 Task: Add the task  Implement a new remote desktop solution for a company's clients to the section Cosmic Ray in the project AgilePilot and add a Due Date to the respective task as 2023/11/27
Action: Mouse moved to (695, 443)
Screenshot: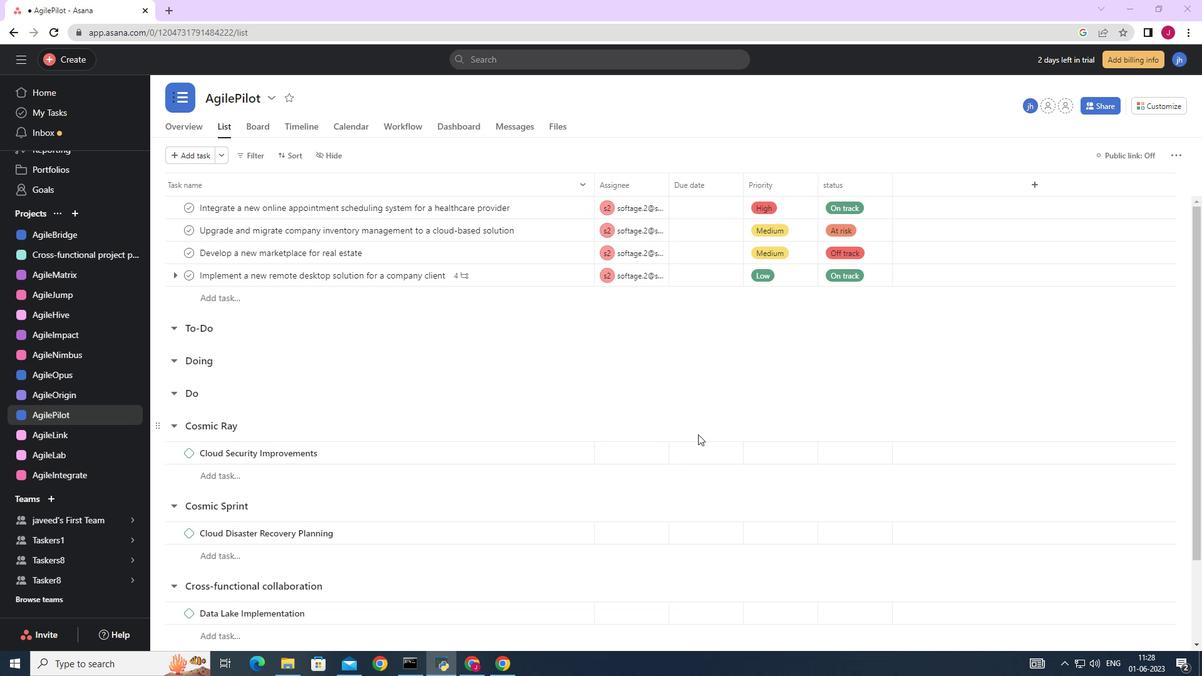 
Action: Mouse scrolled (695, 444) with delta (0, 0)
Screenshot: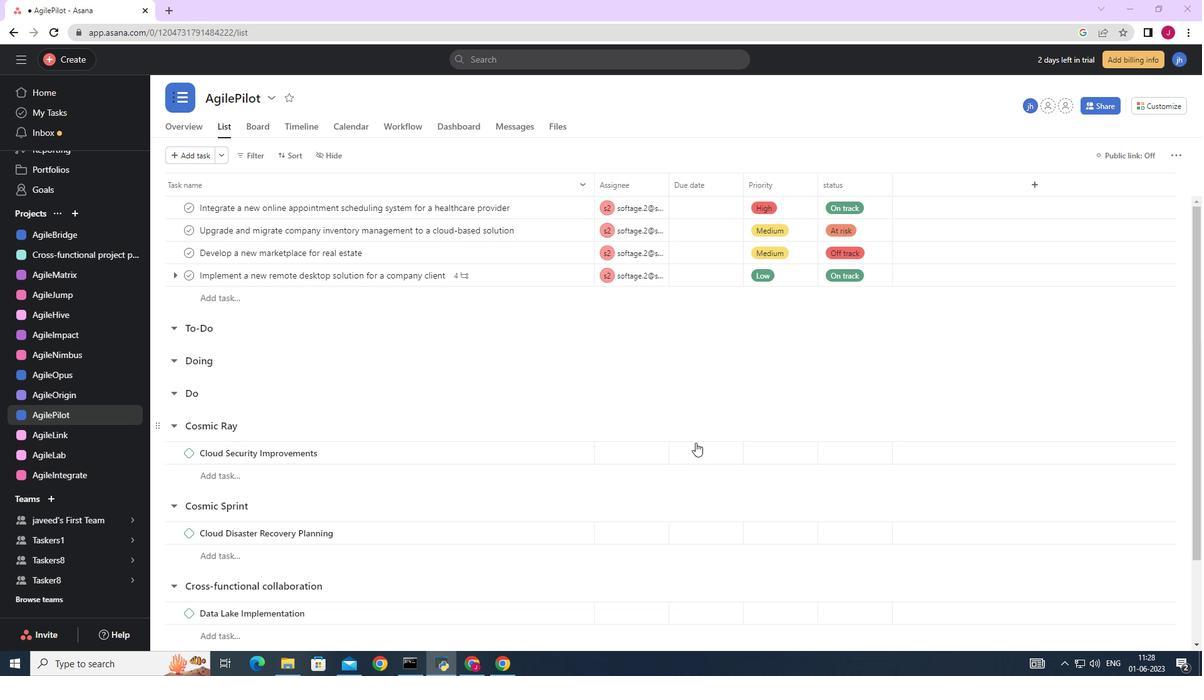 
Action: Mouse scrolled (695, 444) with delta (0, 0)
Screenshot: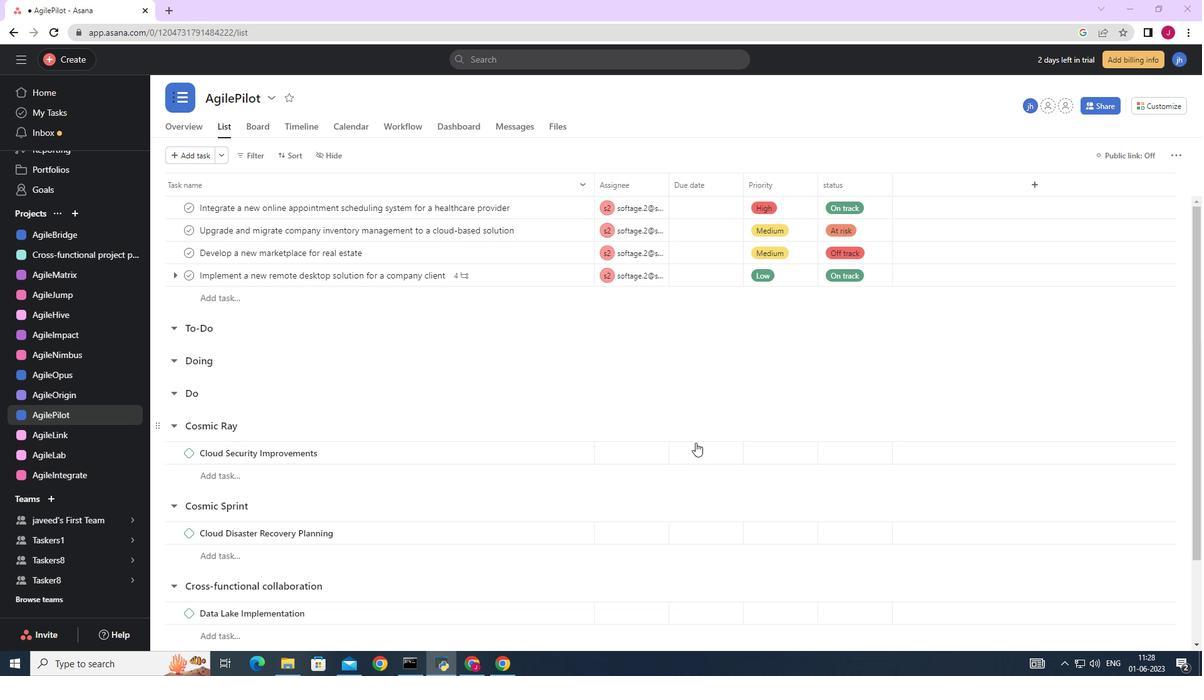 
Action: Mouse scrolled (695, 444) with delta (0, 0)
Screenshot: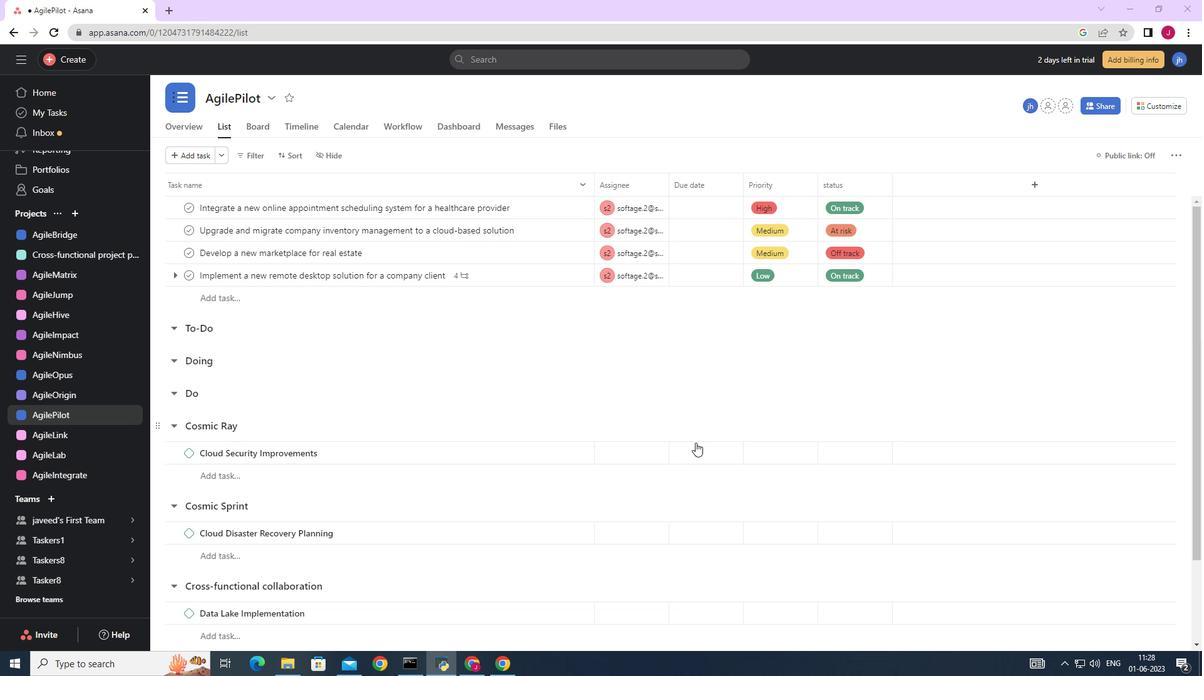 
Action: Mouse scrolled (695, 444) with delta (0, 0)
Screenshot: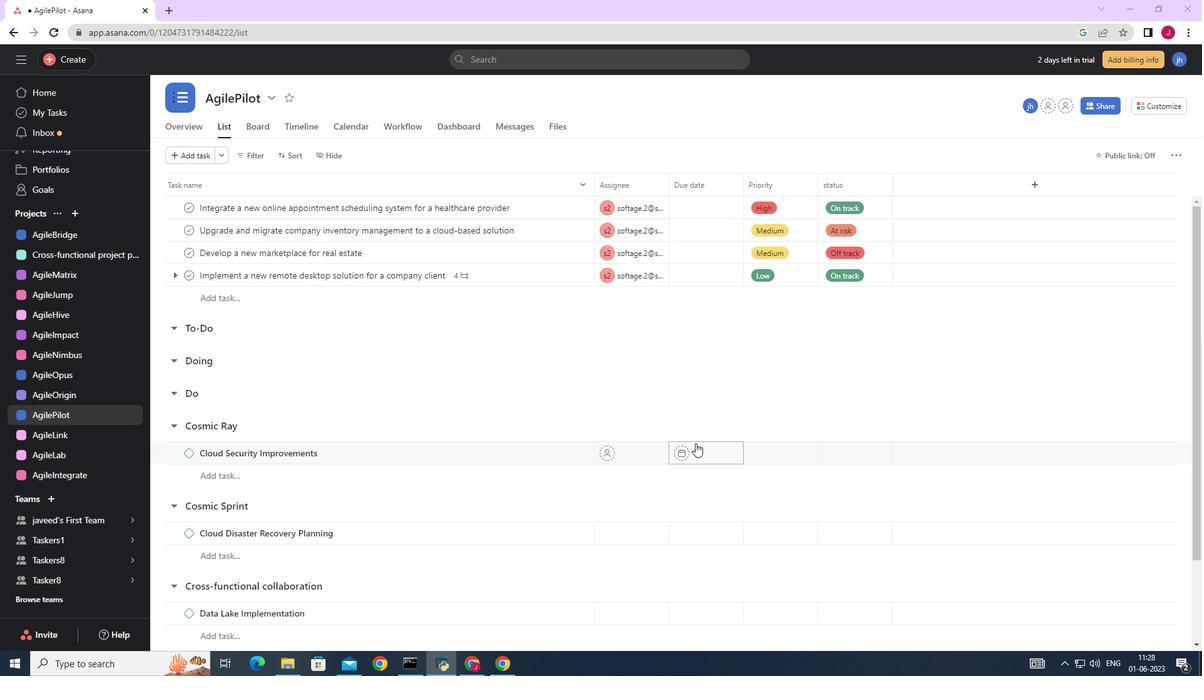 
Action: Mouse moved to (628, 450)
Screenshot: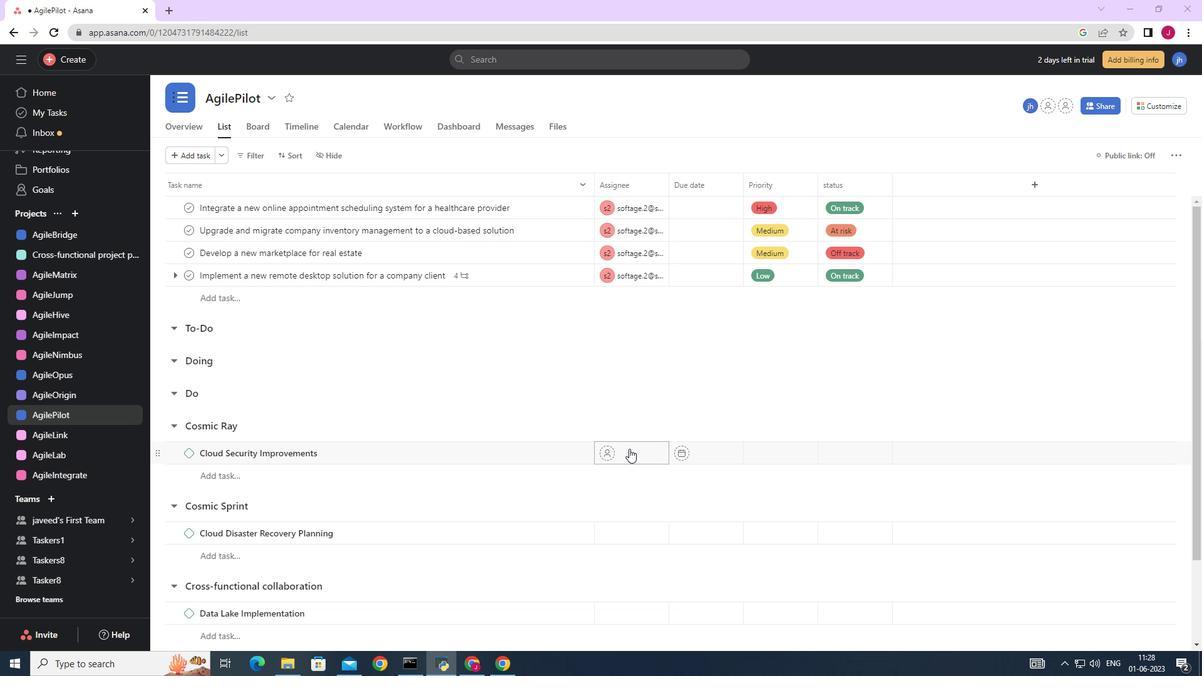 
Action: Mouse scrolled (628, 449) with delta (0, 0)
Screenshot: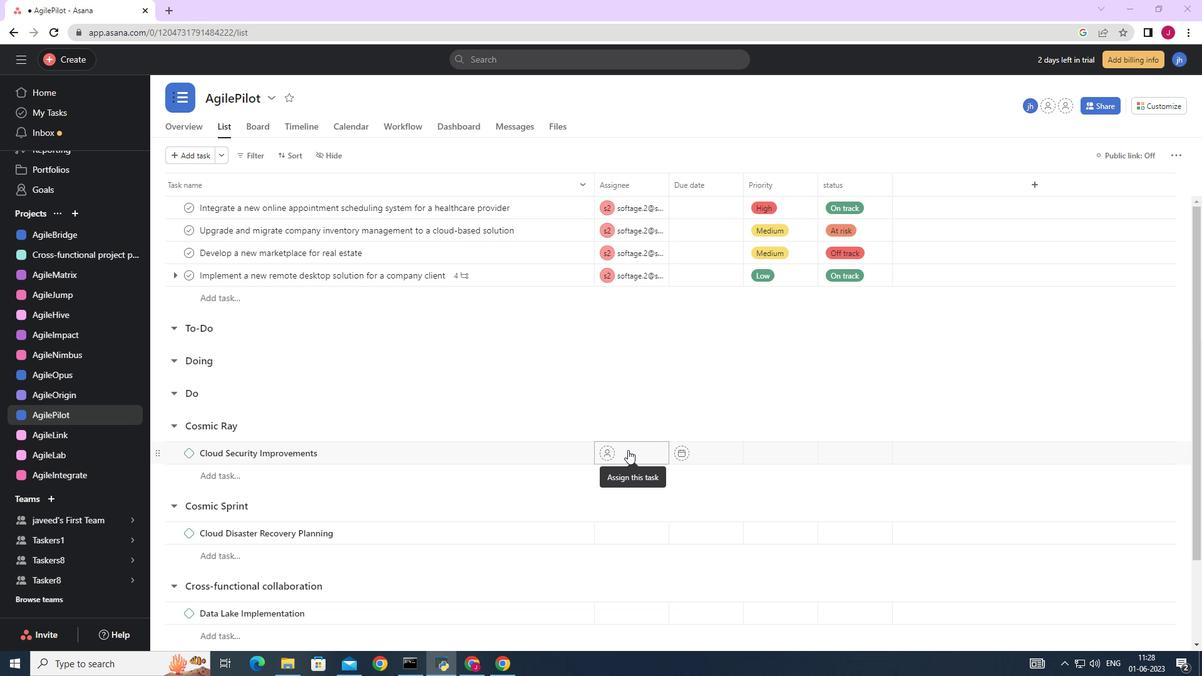
Action: Mouse scrolled (628, 449) with delta (0, 0)
Screenshot: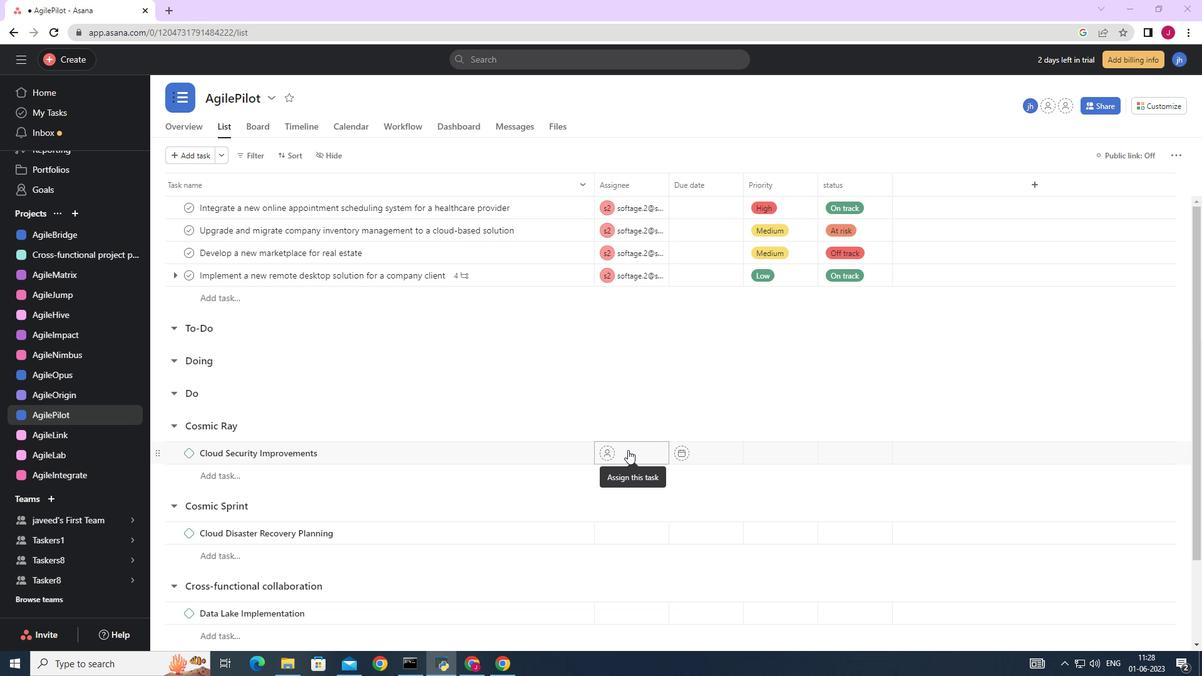 
Action: Mouse scrolled (628, 449) with delta (0, 0)
Screenshot: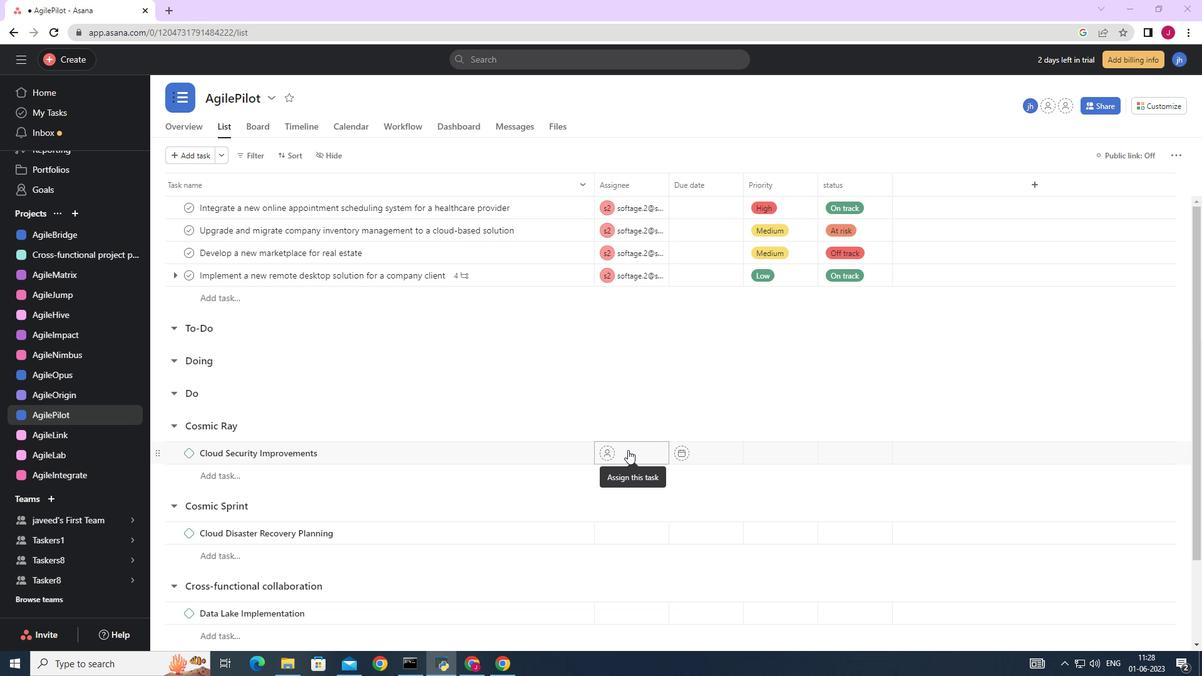 
Action: Mouse scrolled (628, 451) with delta (0, 0)
Screenshot: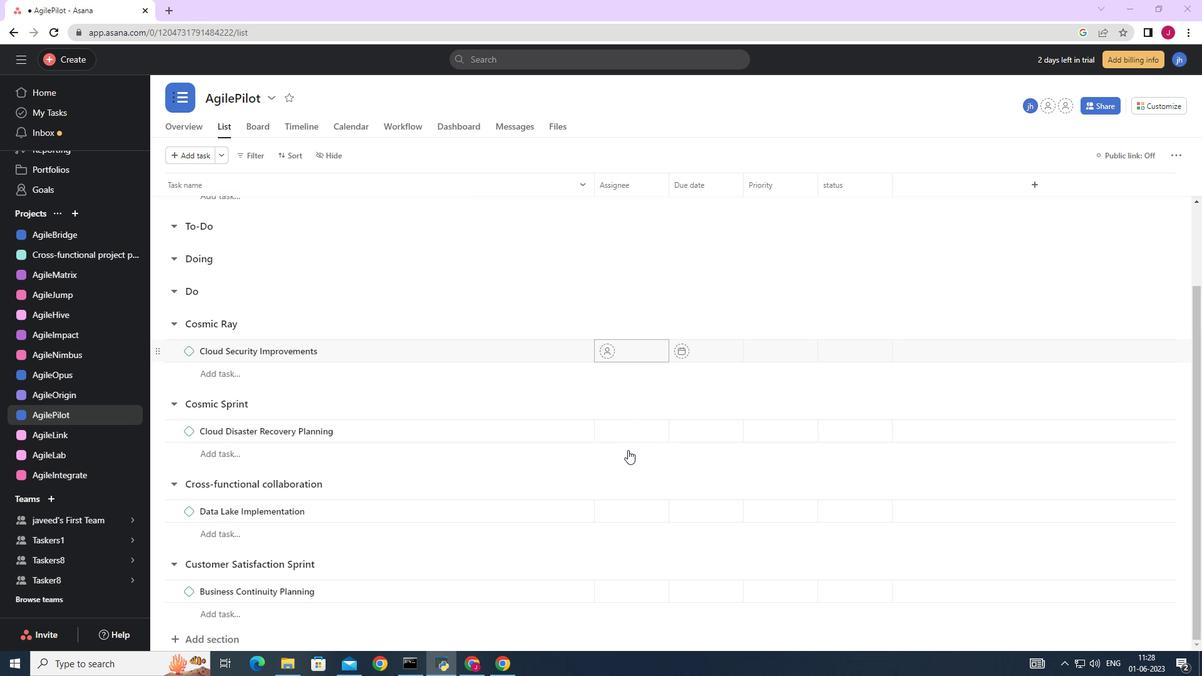 
Action: Mouse scrolled (628, 451) with delta (0, 0)
Screenshot: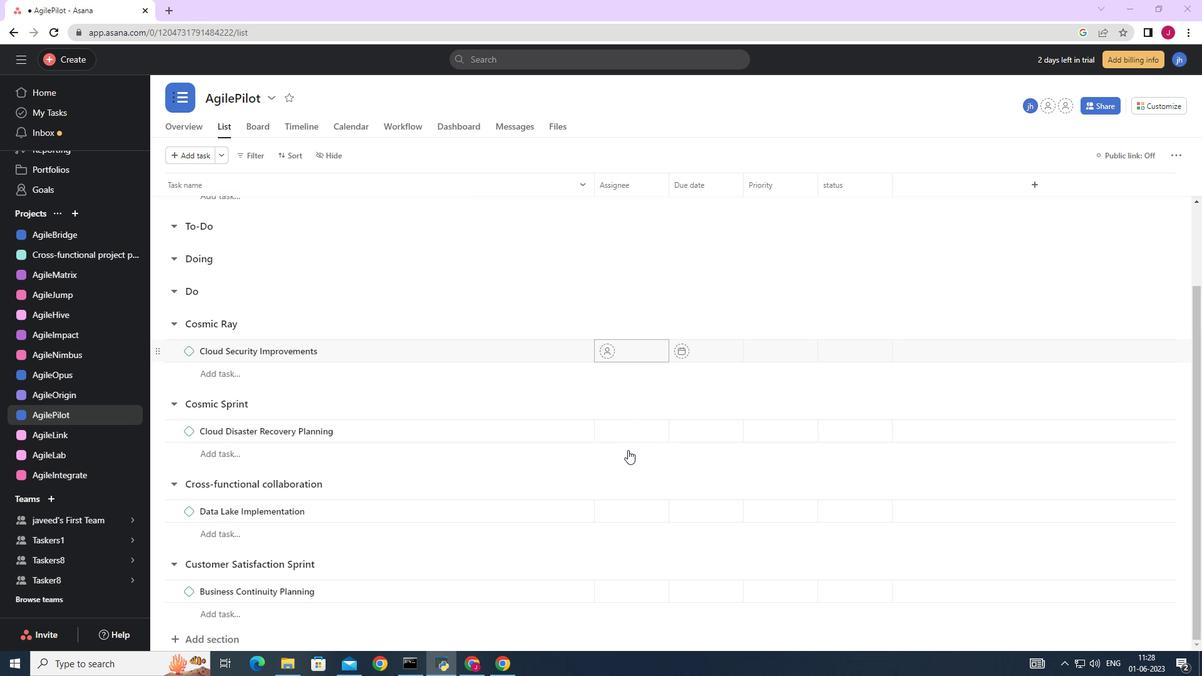 
Action: Mouse scrolled (628, 451) with delta (0, 0)
Screenshot: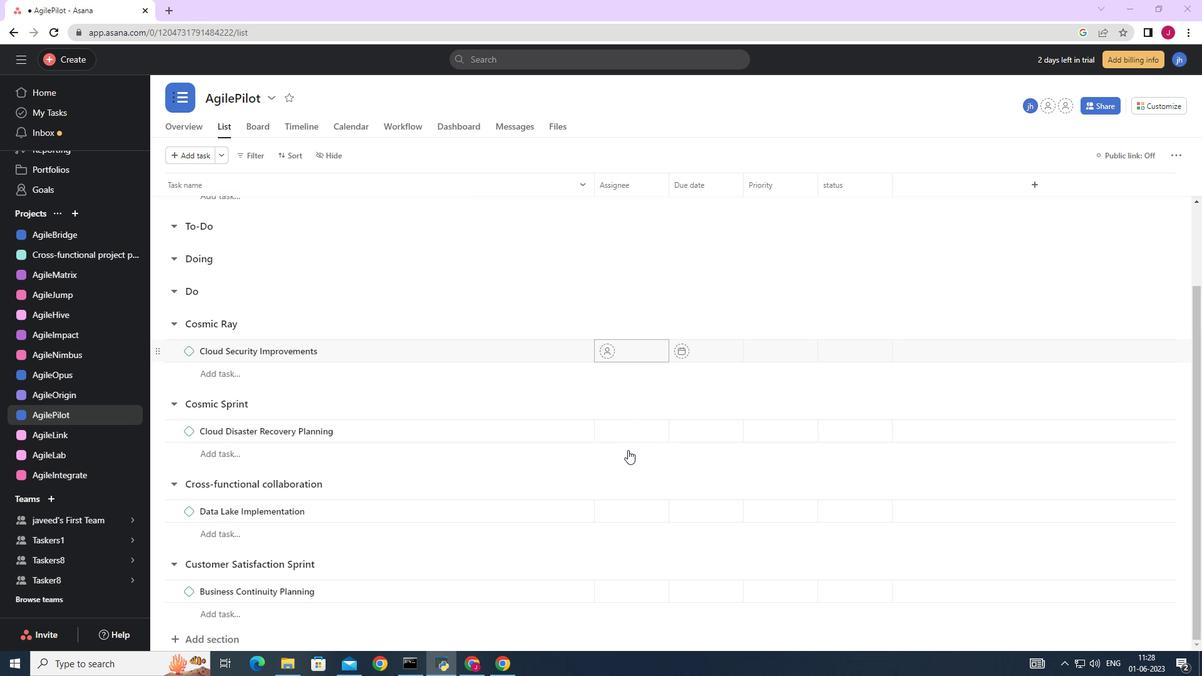 
Action: Mouse moved to (559, 278)
Screenshot: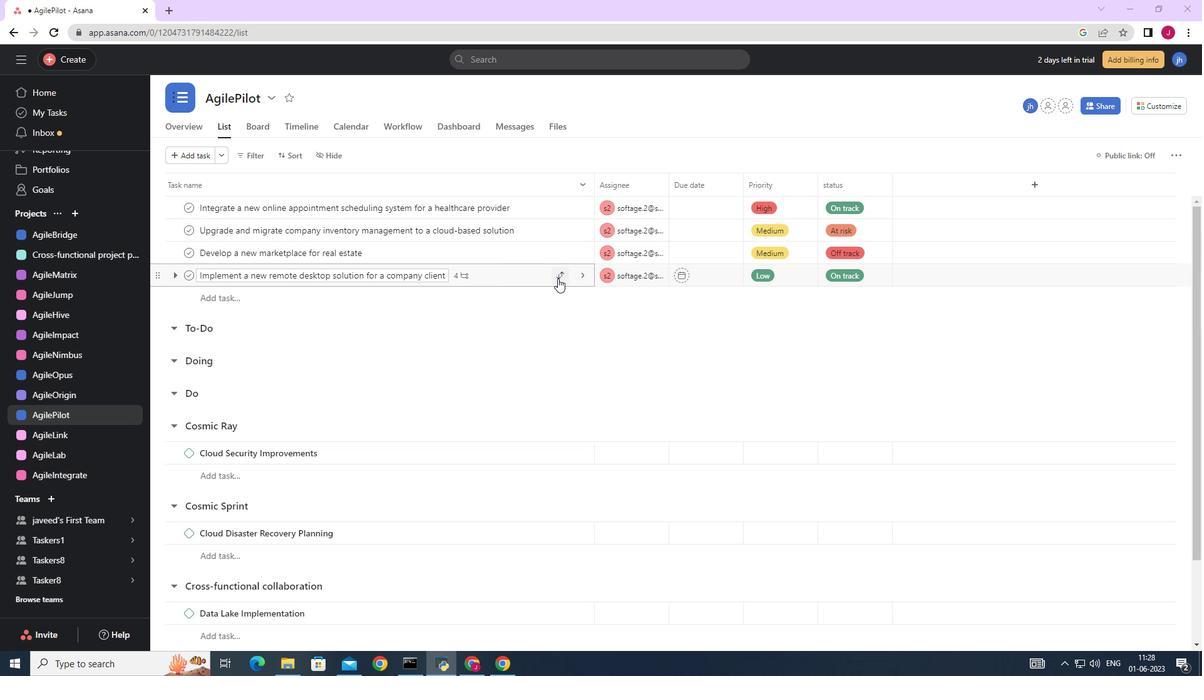 
Action: Mouse pressed left at (559, 278)
Screenshot: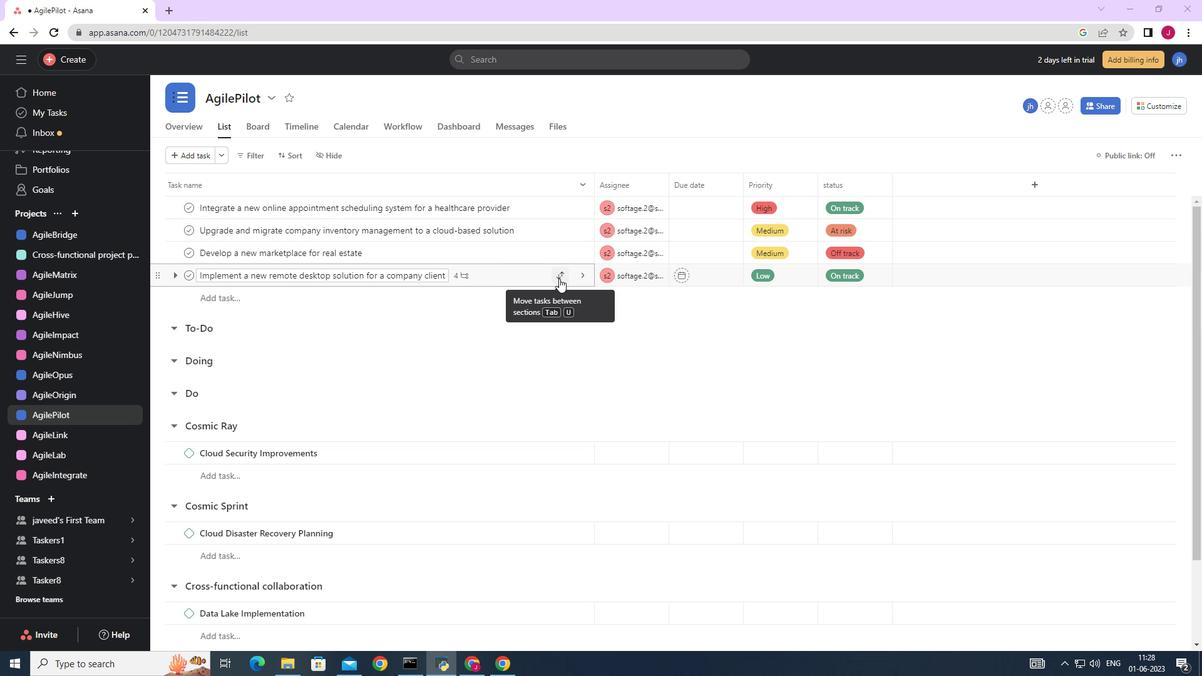 
Action: Mouse moved to (498, 414)
Screenshot: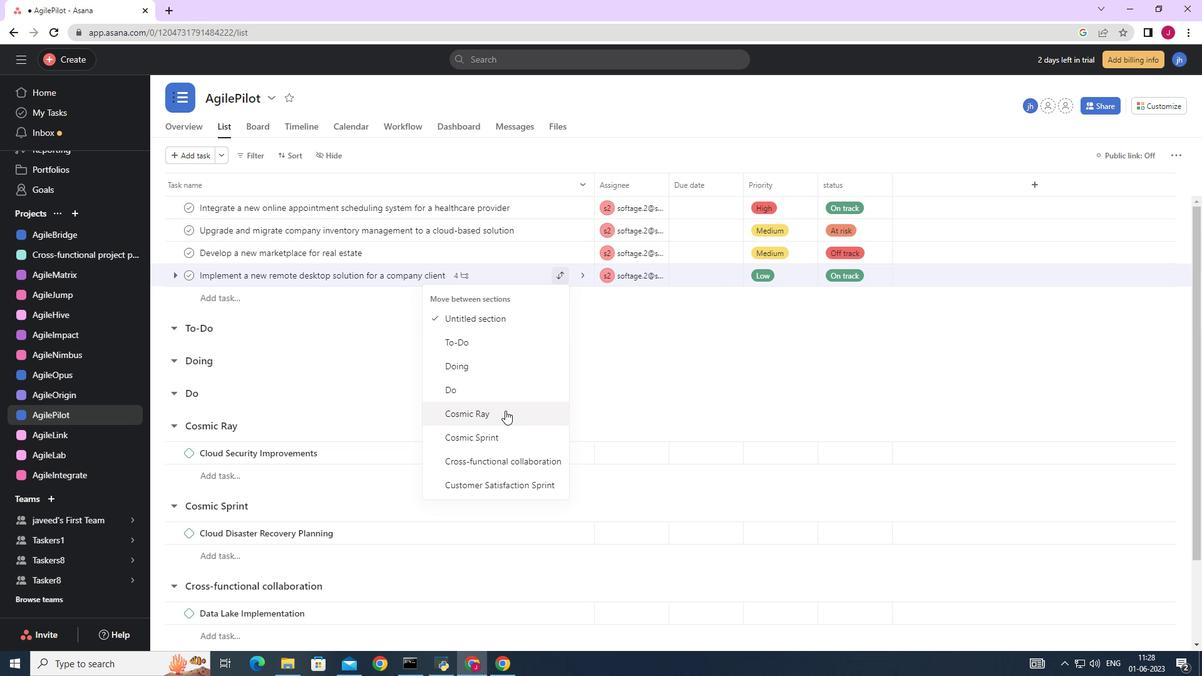 
Action: Mouse pressed left at (498, 414)
Screenshot: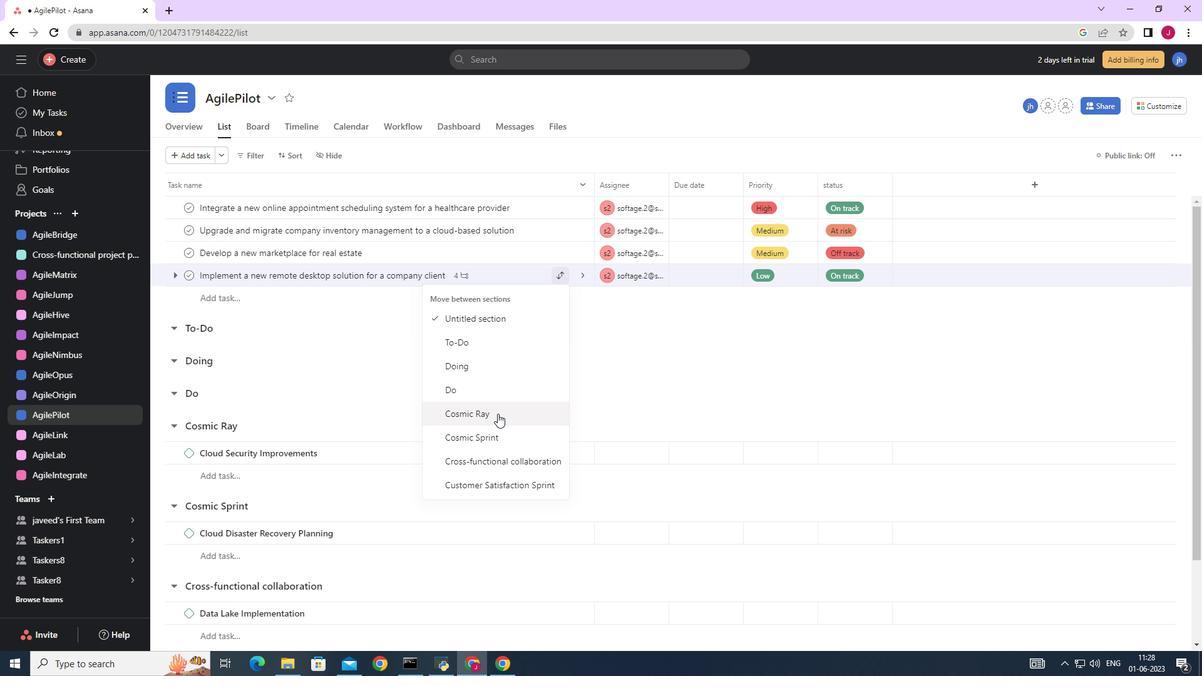 
Action: Mouse moved to (704, 436)
Screenshot: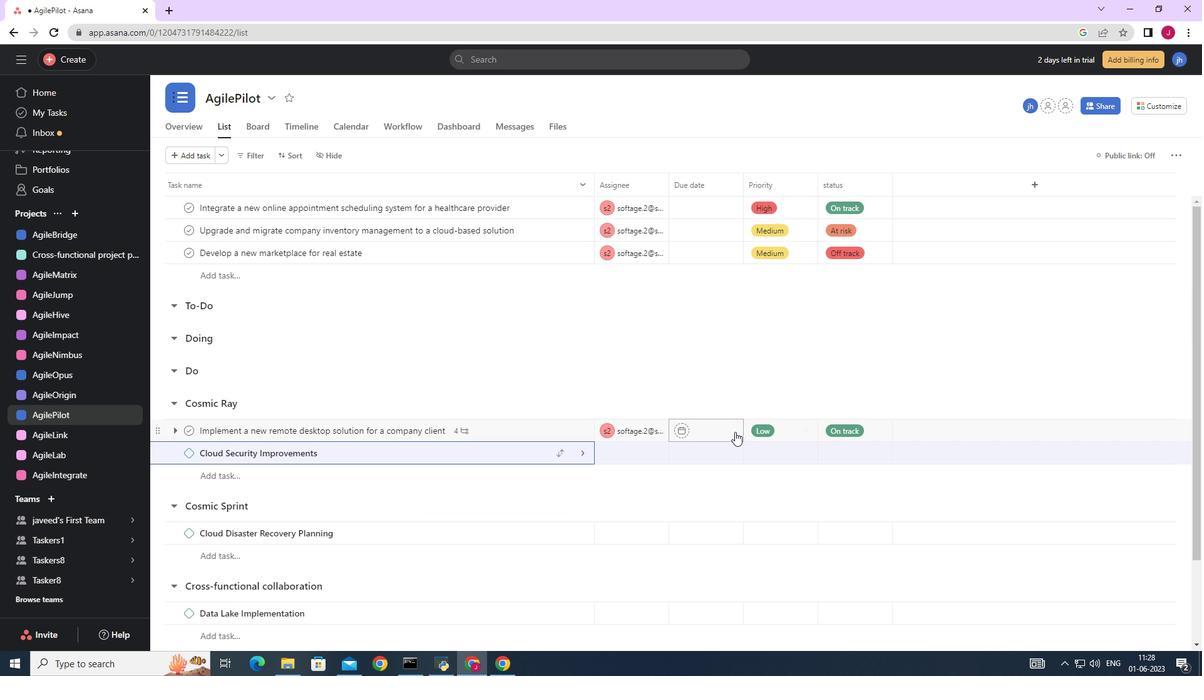
Action: Mouse pressed left at (704, 436)
Screenshot: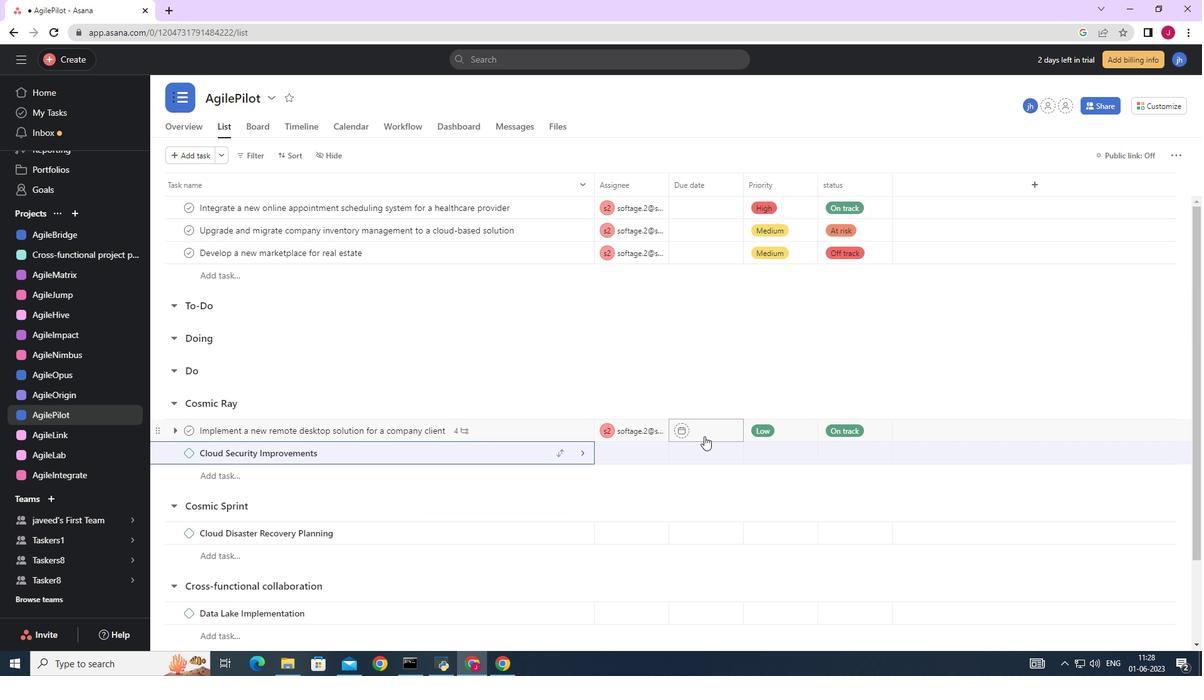 
Action: Mouse moved to (833, 231)
Screenshot: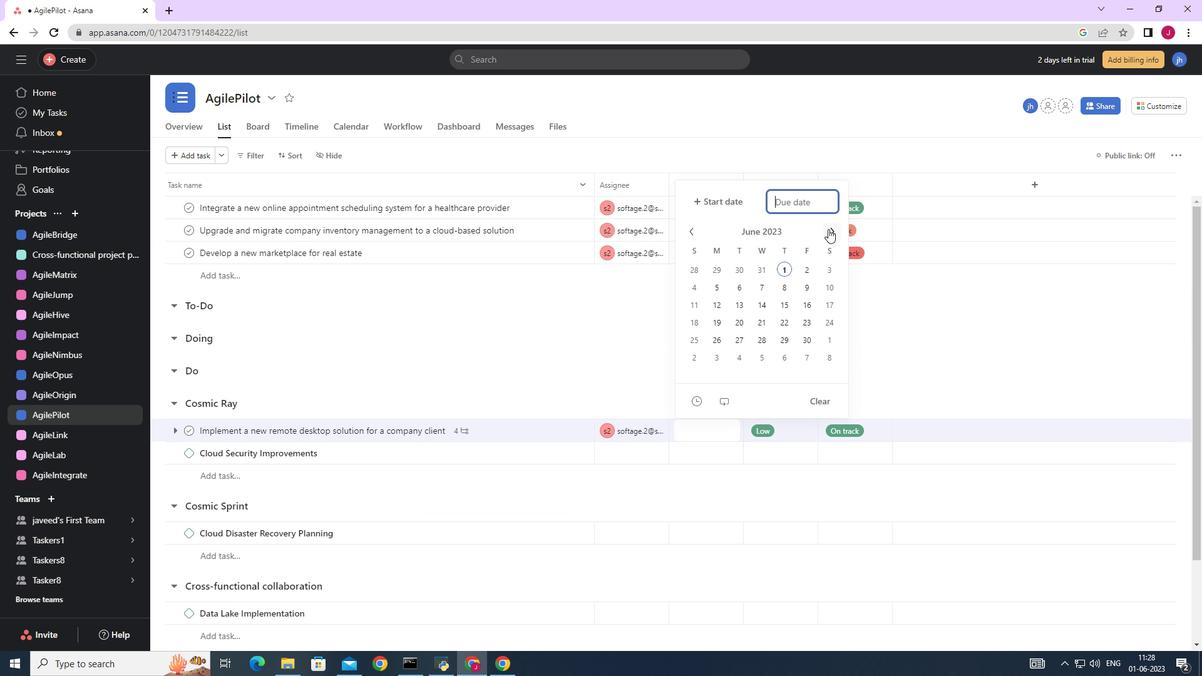 
Action: Mouse pressed left at (833, 231)
Screenshot: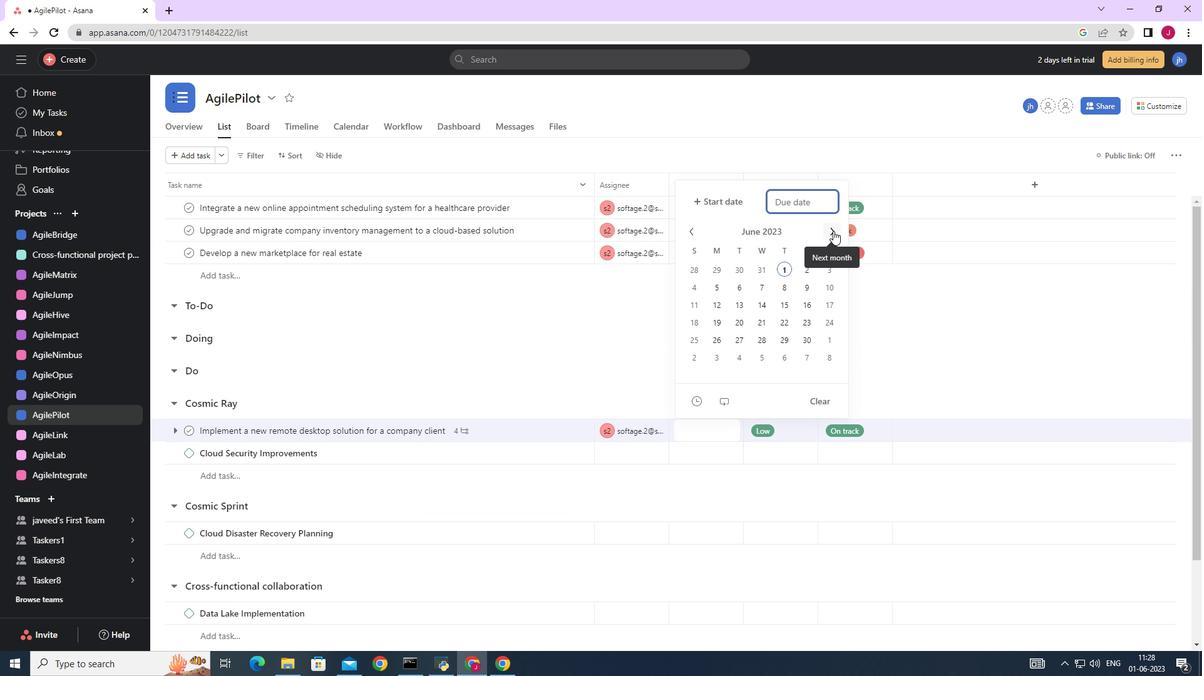 
Action: Mouse pressed left at (833, 231)
Screenshot: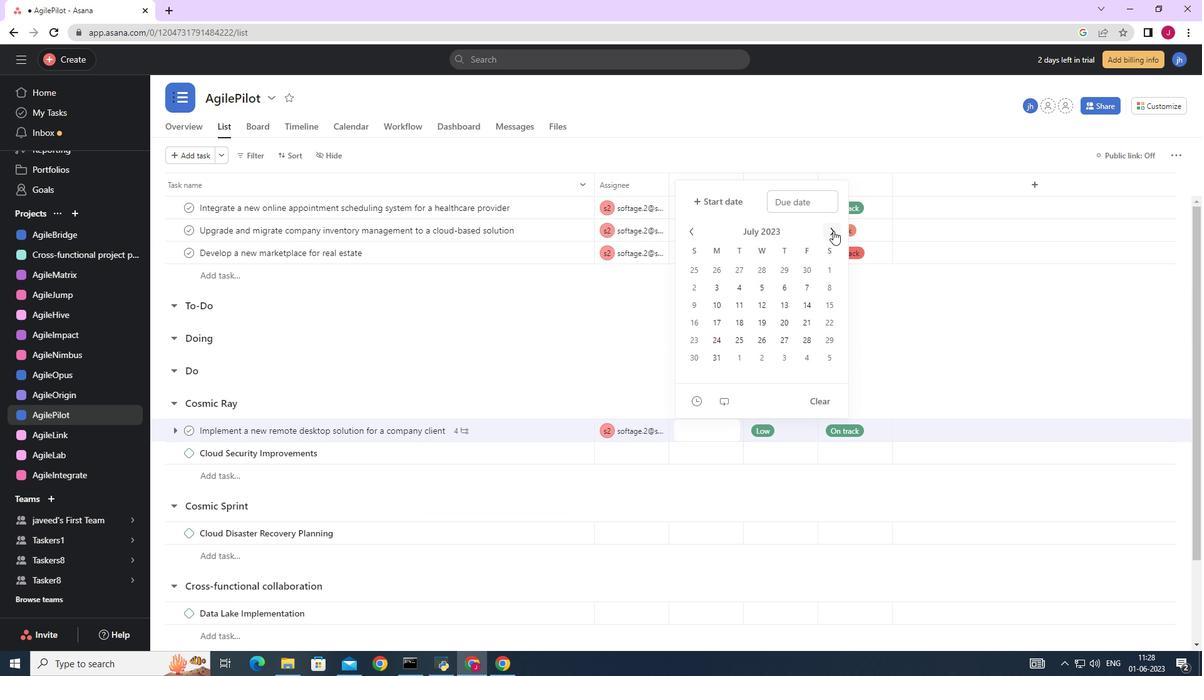 
Action: Mouse pressed left at (833, 231)
Screenshot: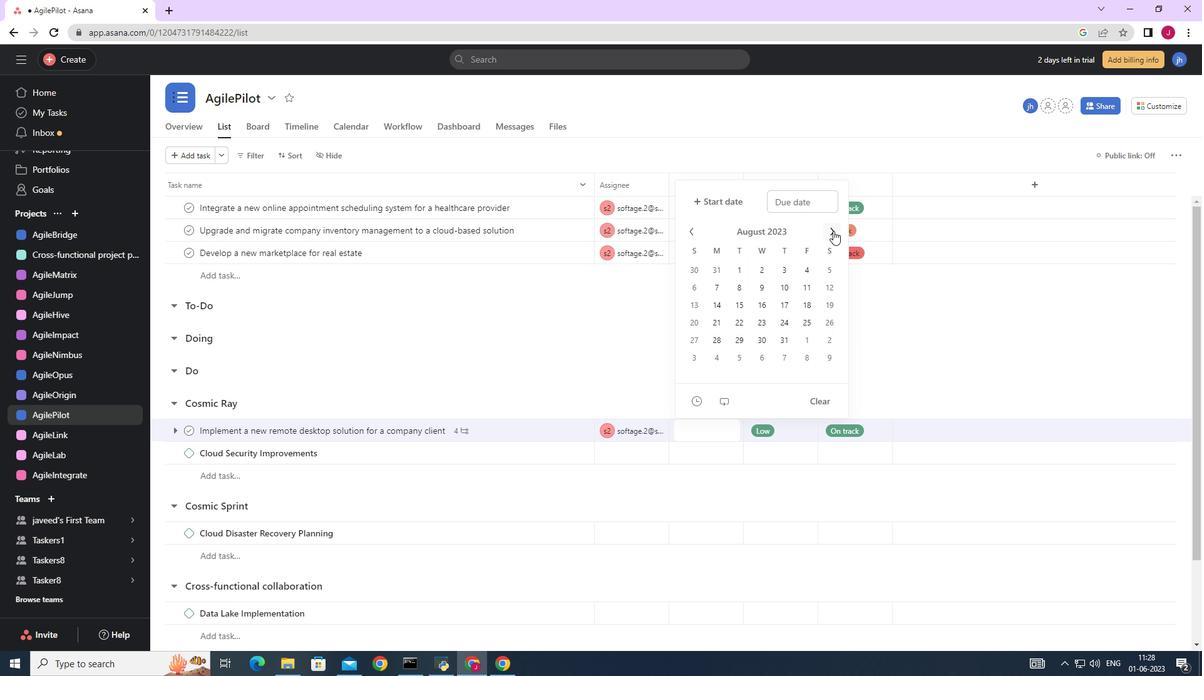 
Action: Mouse pressed left at (833, 231)
Screenshot: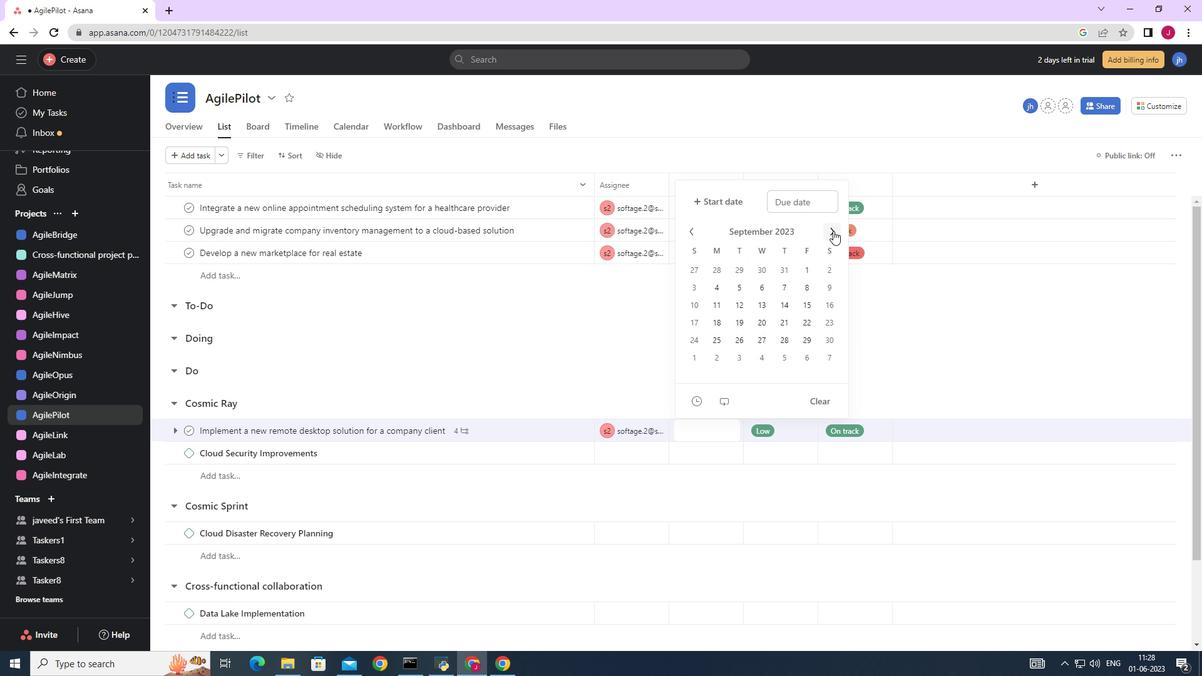 
Action: Mouse pressed left at (833, 231)
Screenshot: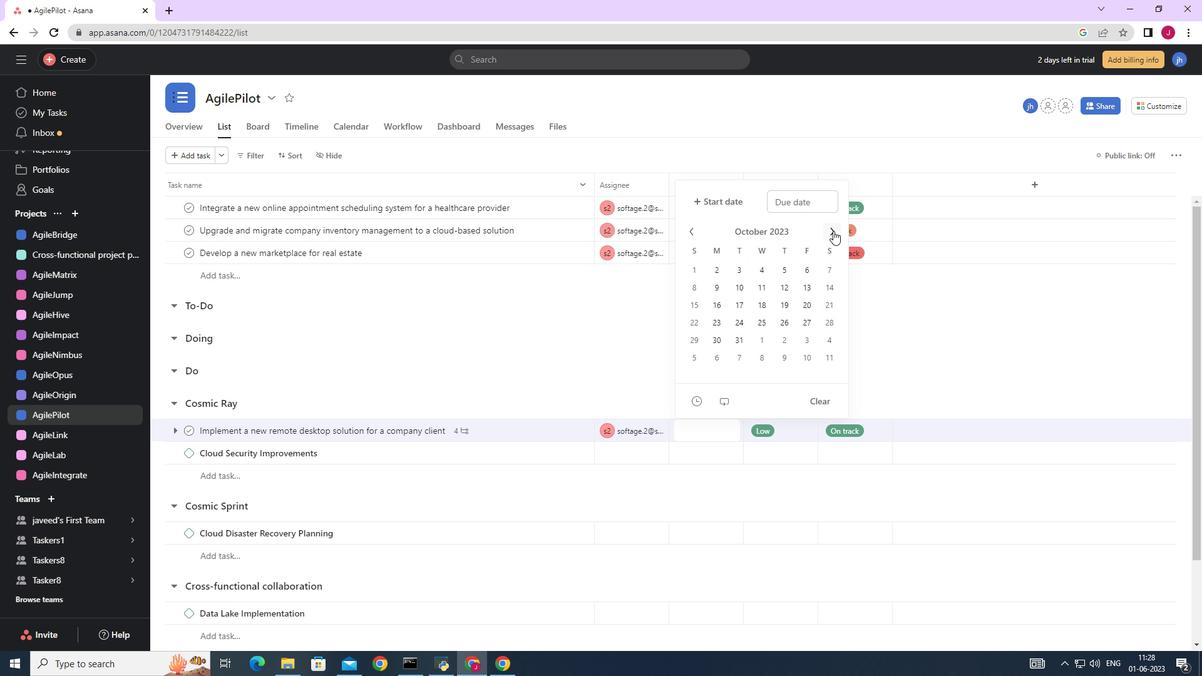 
Action: Mouse moved to (717, 337)
Screenshot: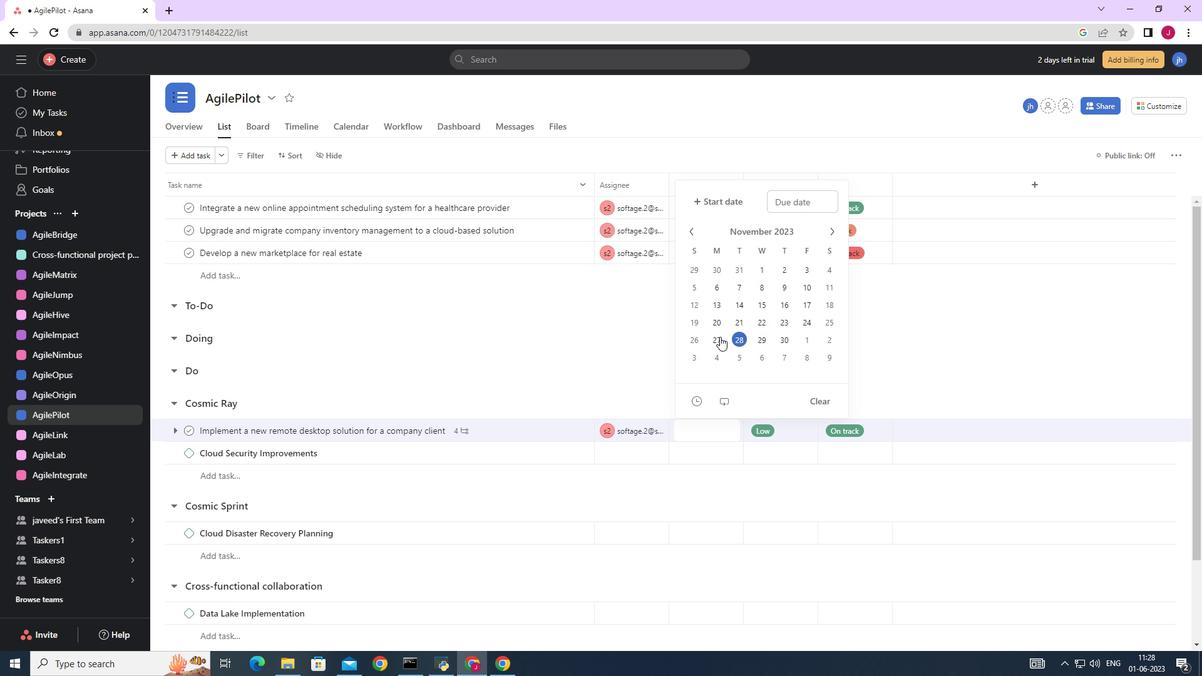 
Action: Mouse pressed left at (717, 337)
Screenshot: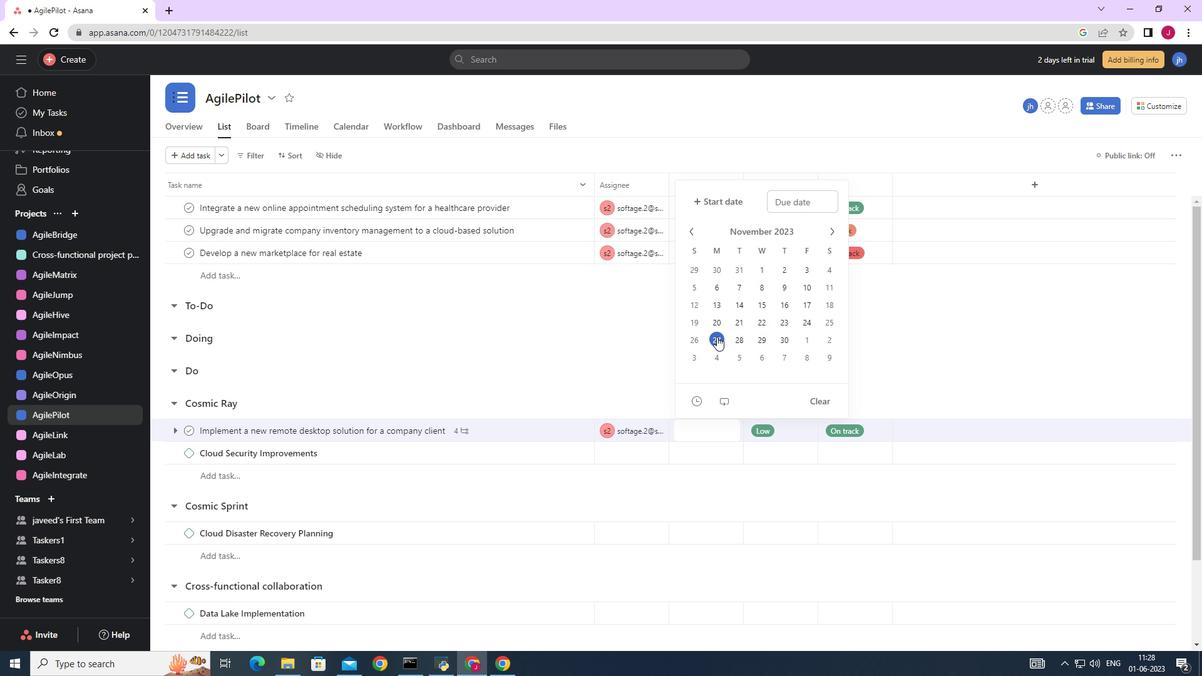 
Action: Mouse moved to (1007, 320)
Screenshot: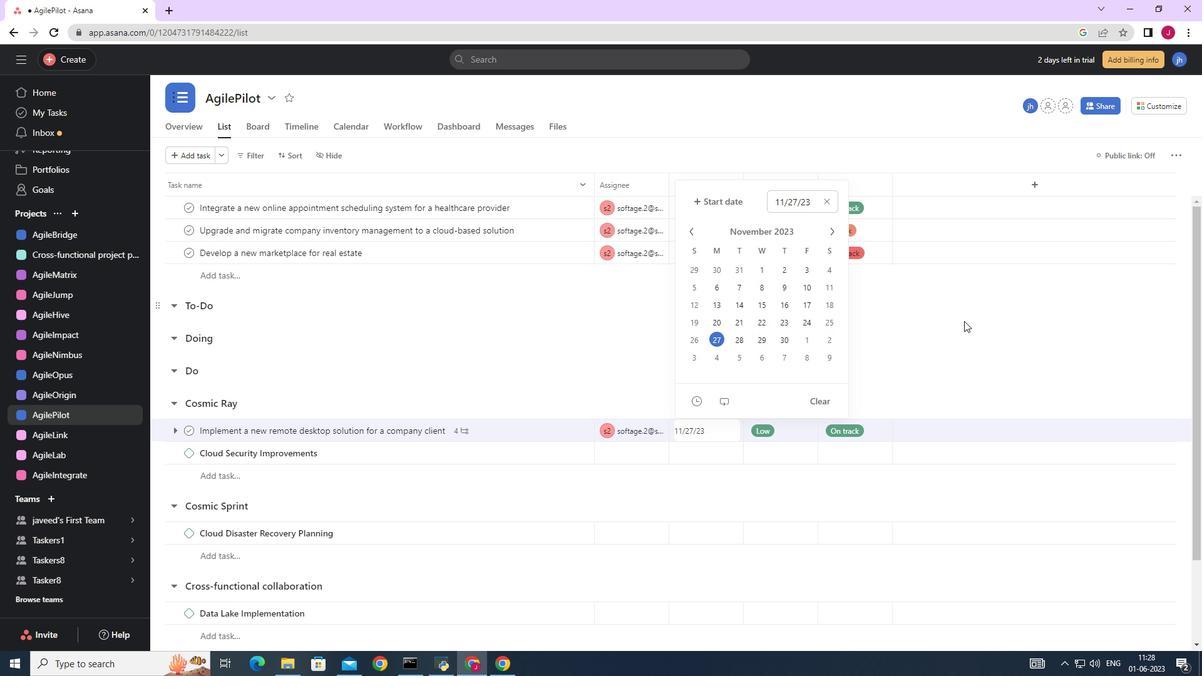 
Action: Mouse pressed left at (1007, 320)
Screenshot: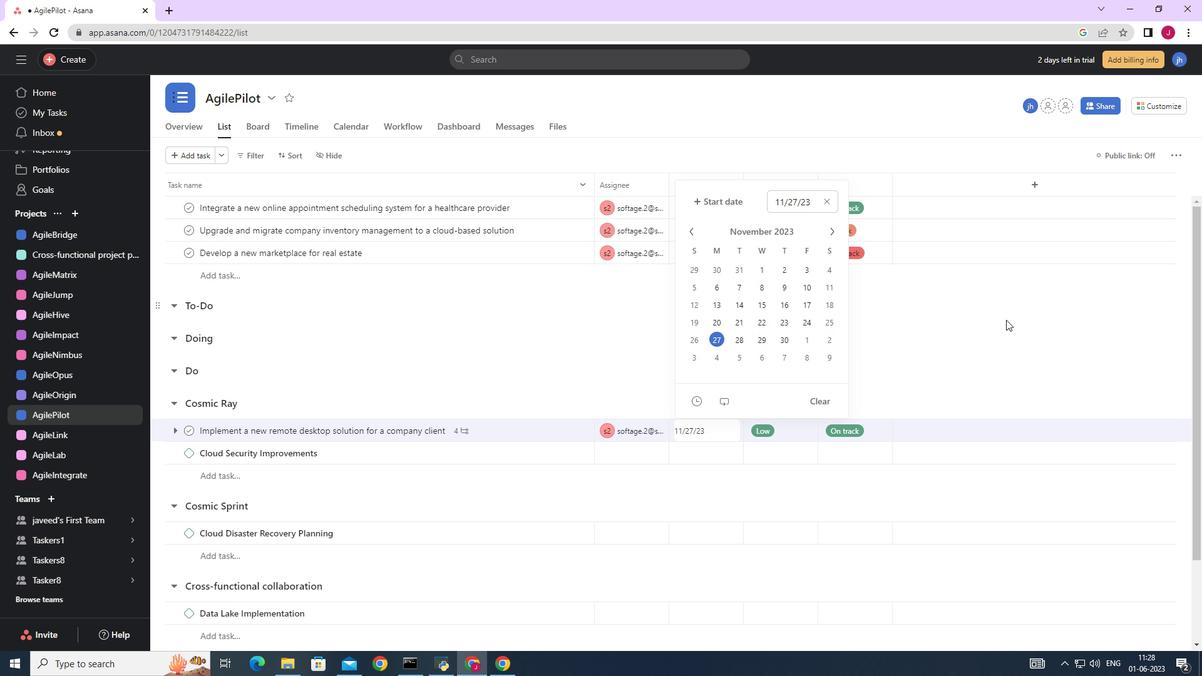 
Action: Mouse moved to (1007, 320)
Screenshot: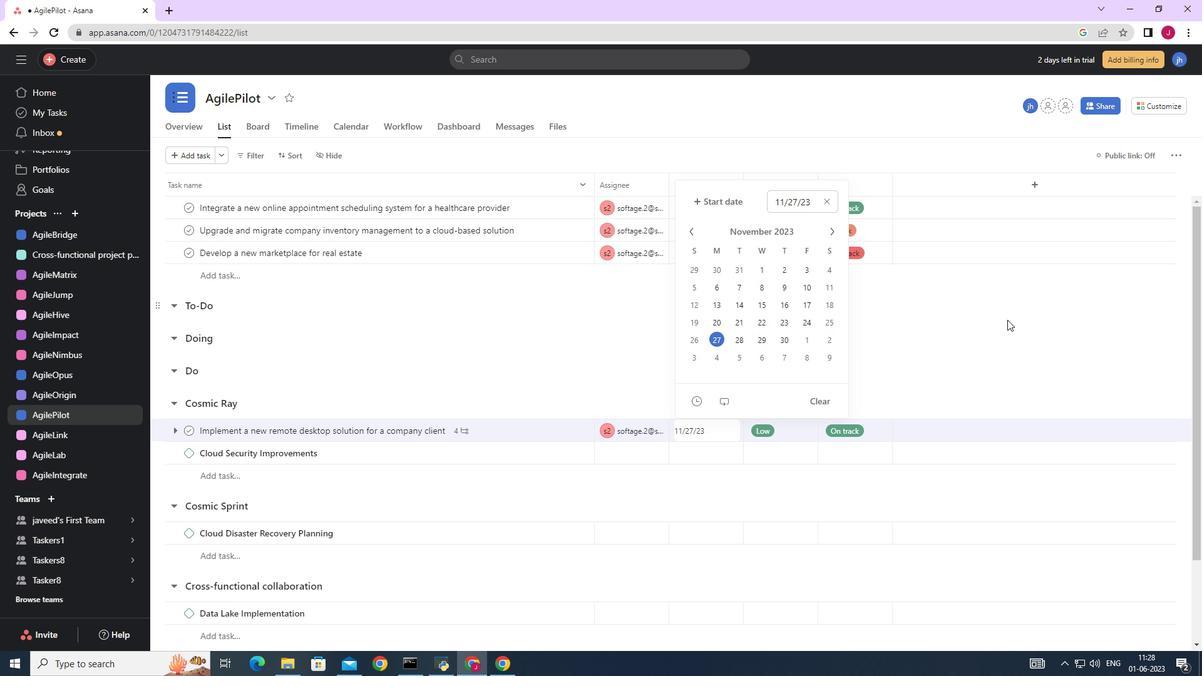 
